 Task: Filter short by Most recent.
Action: Mouse moved to (268, 82)
Screenshot: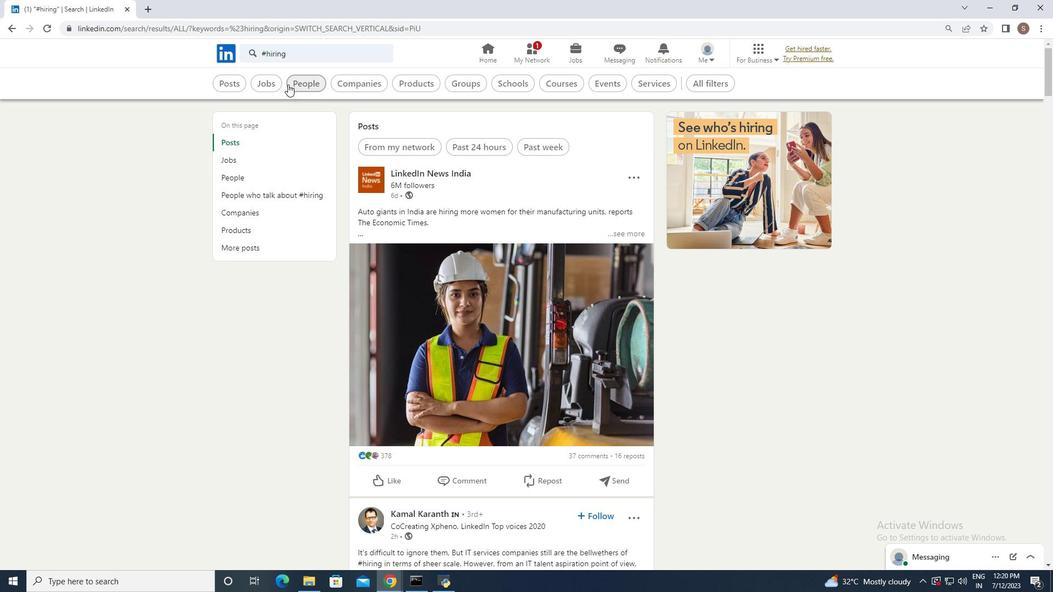 
Action: Mouse pressed left at (268, 82)
Screenshot: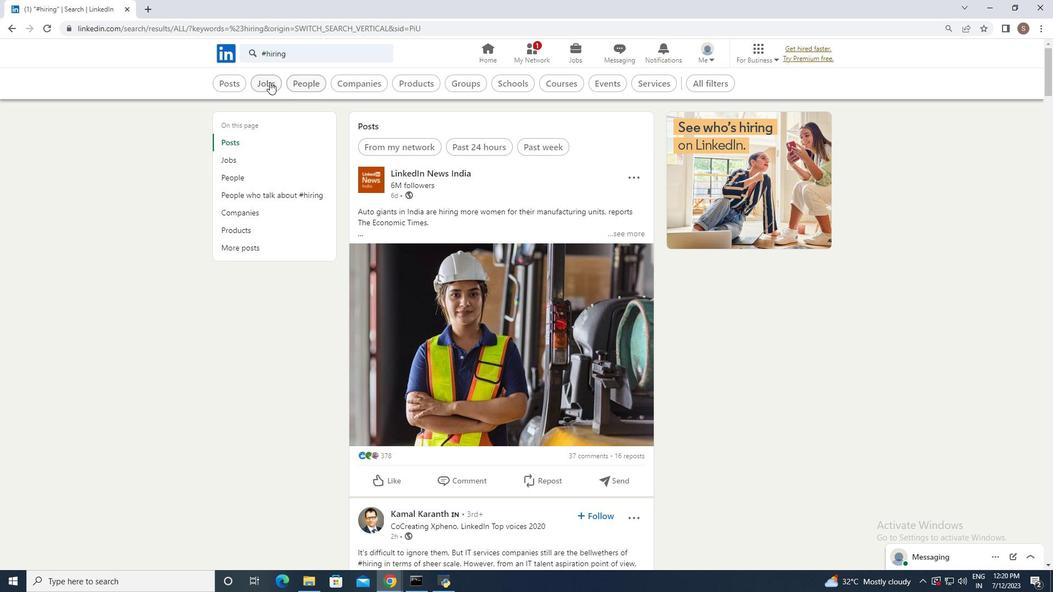 
Action: Mouse moved to (721, 82)
Screenshot: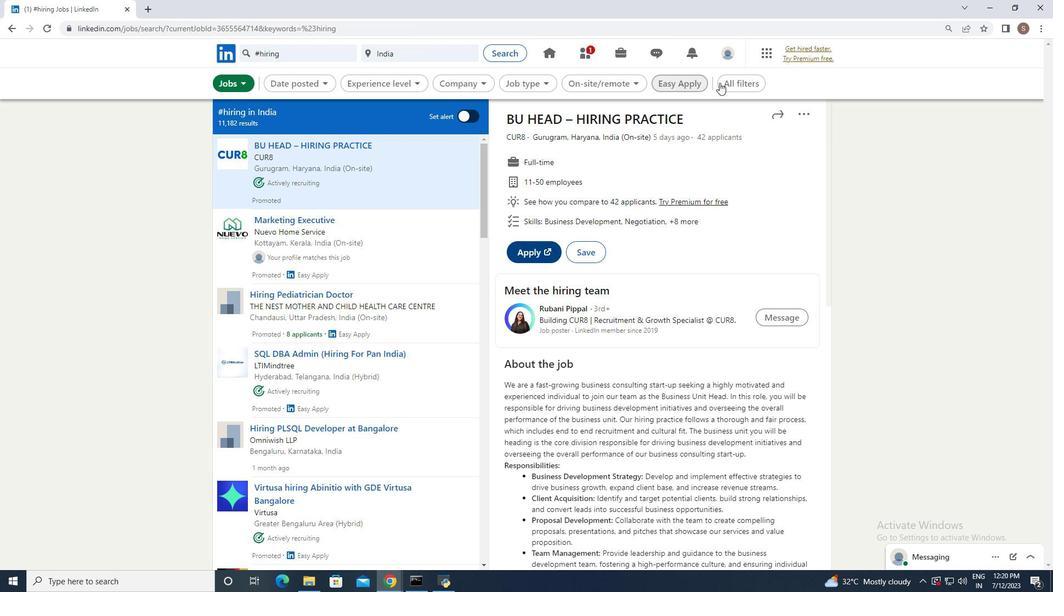 
Action: Mouse pressed left at (721, 82)
Screenshot: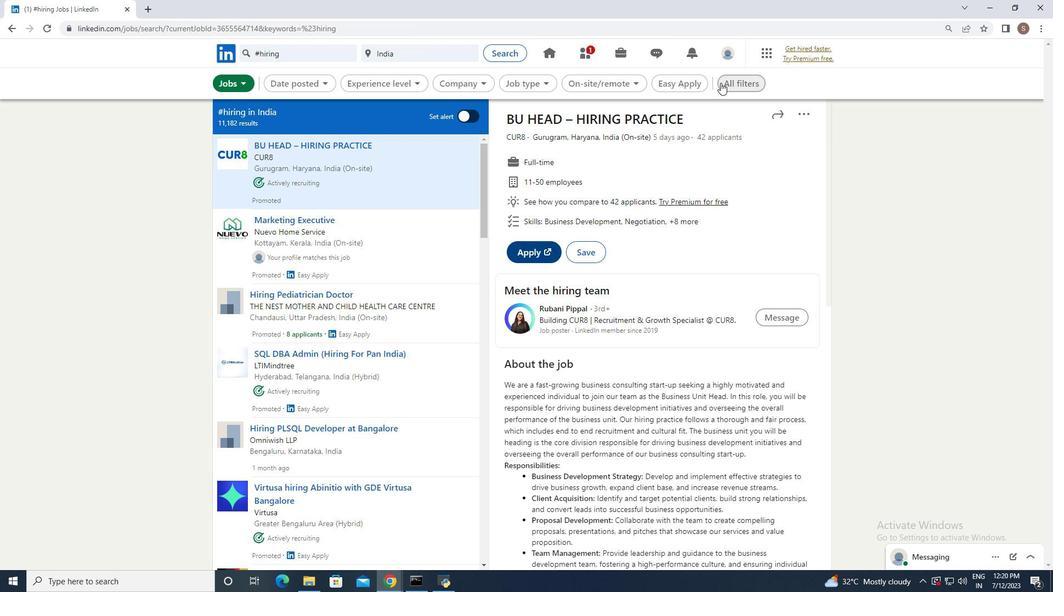
Action: Mouse moved to (766, 245)
Screenshot: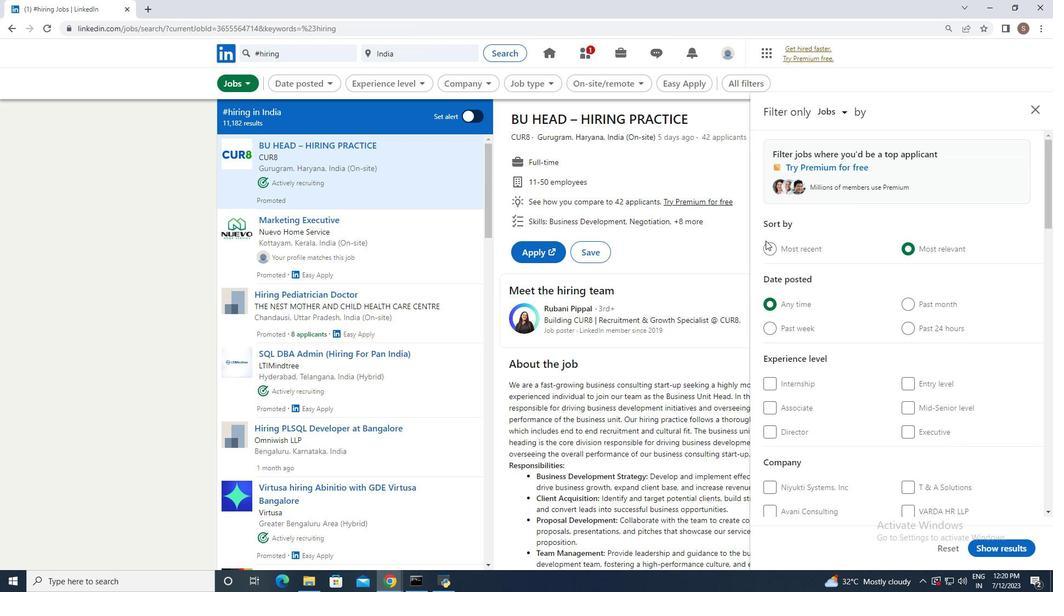 
Action: Mouse pressed left at (766, 245)
Screenshot: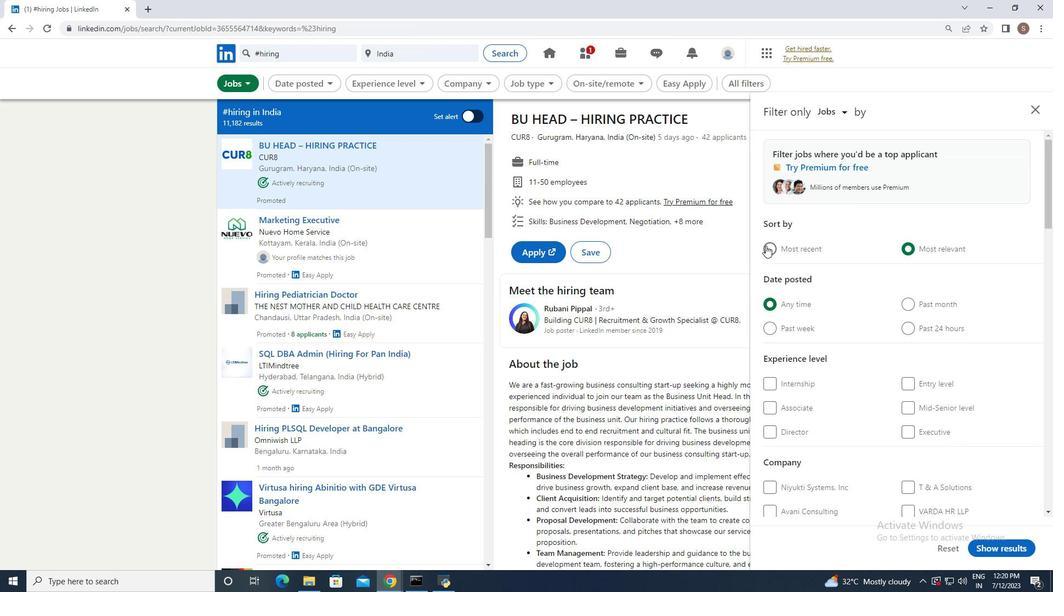 
Action: Mouse moved to (965, 545)
Screenshot: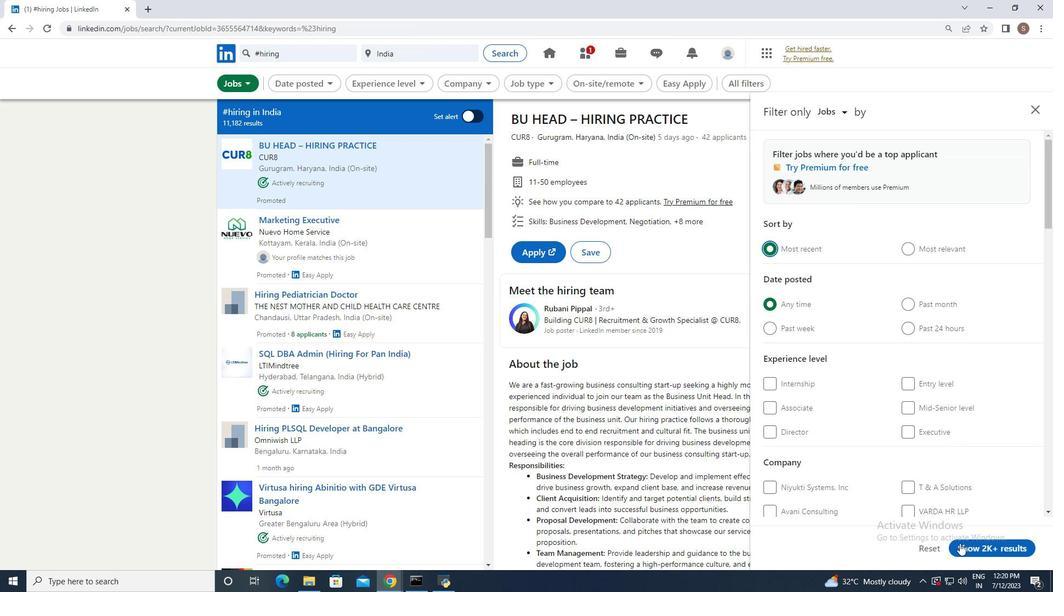 
Action: Mouse pressed left at (965, 545)
Screenshot: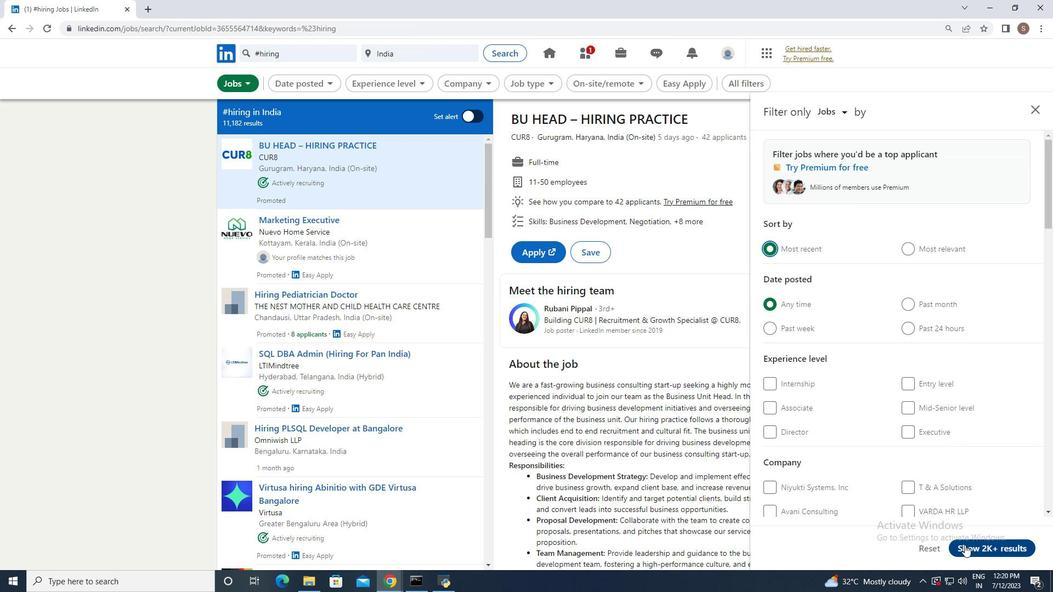 
